 Task: Create a sub task Design and Implement Solution for the task  Migrate website to a new hosting provider in the project AccuTrack , assign it to team member softage.1@softage.net and update the status of the sub task to  On Track  , set the priority of the sub task to Low
Action: Mouse moved to (60, 241)
Screenshot: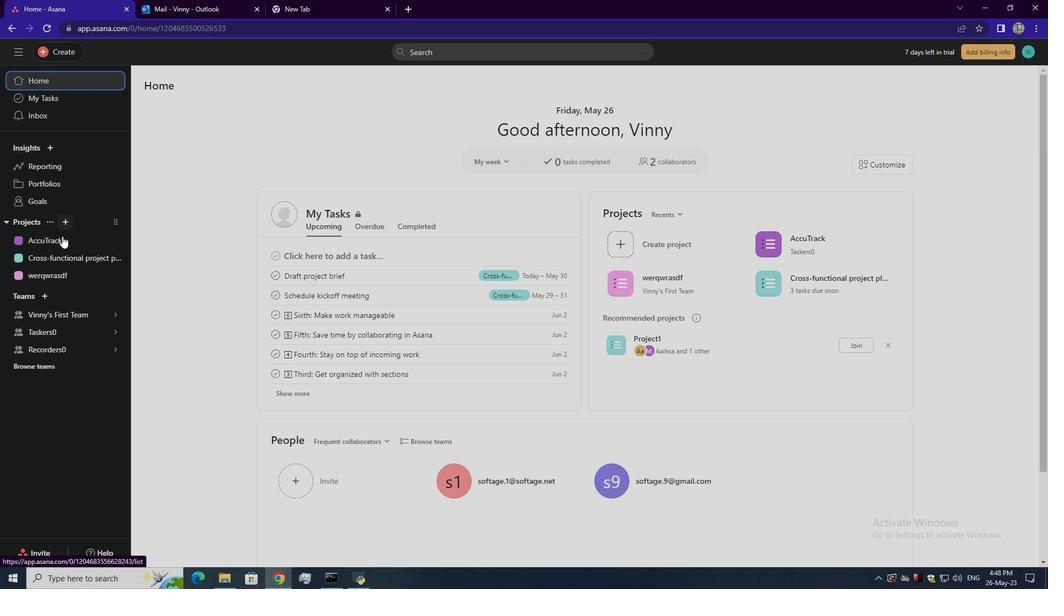 
Action: Mouse pressed left at (60, 241)
Screenshot: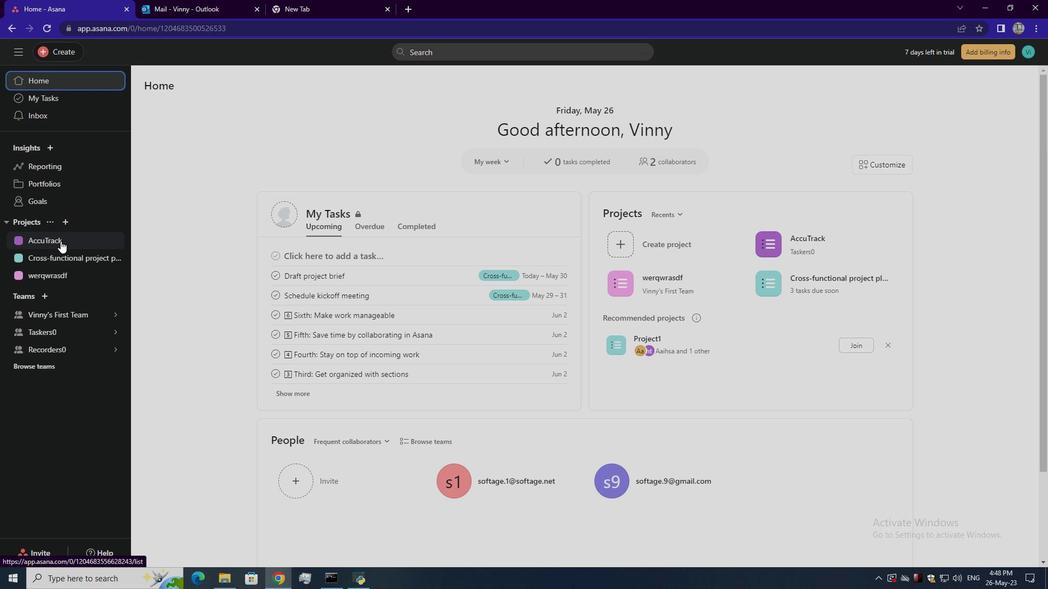 
Action: Mouse moved to (730, 218)
Screenshot: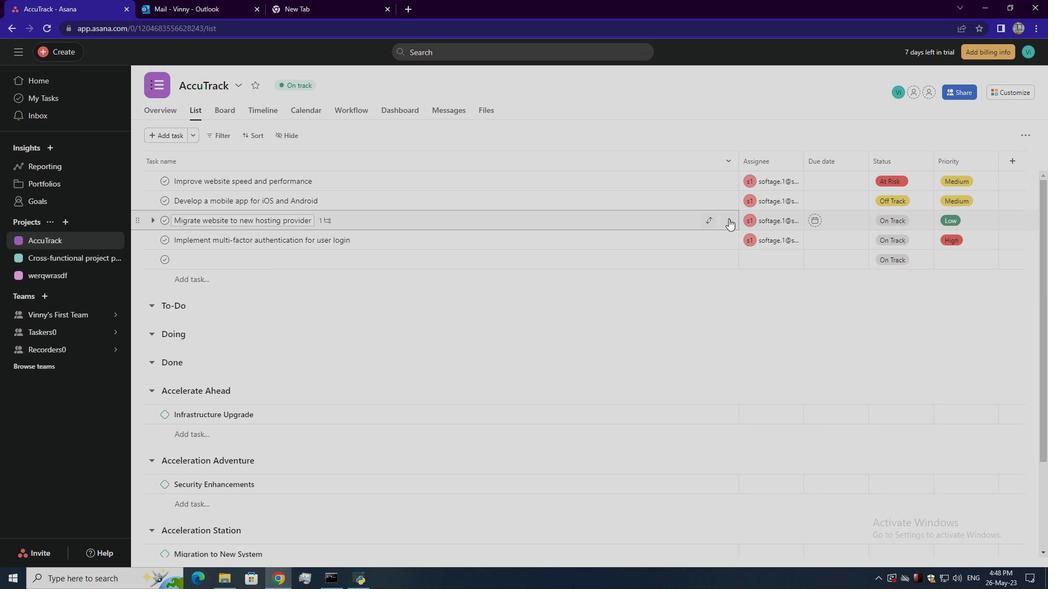 
Action: Mouse pressed left at (730, 218)
Screenshot: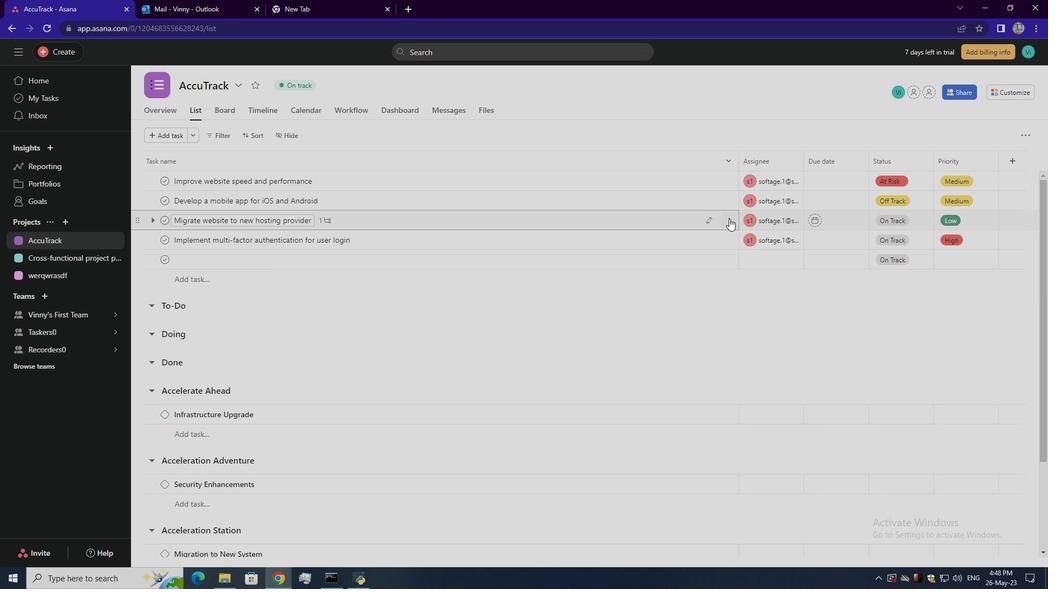 
Action: Mouse moved to (811, 376)
Screenshot: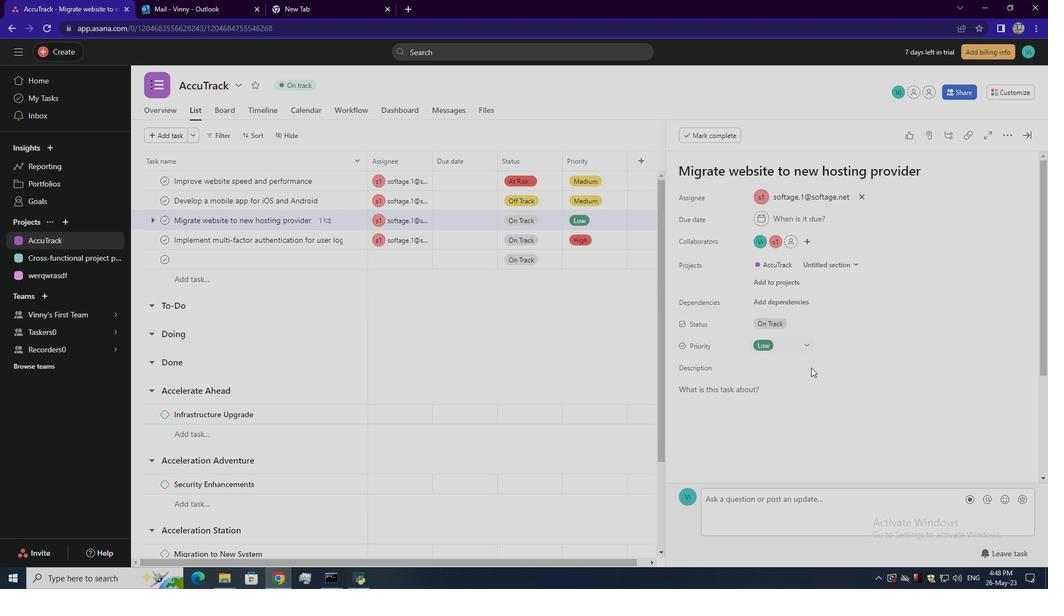 
Action: Mouse scrolled (811, 376) with delta (0, 0)
Screenshot: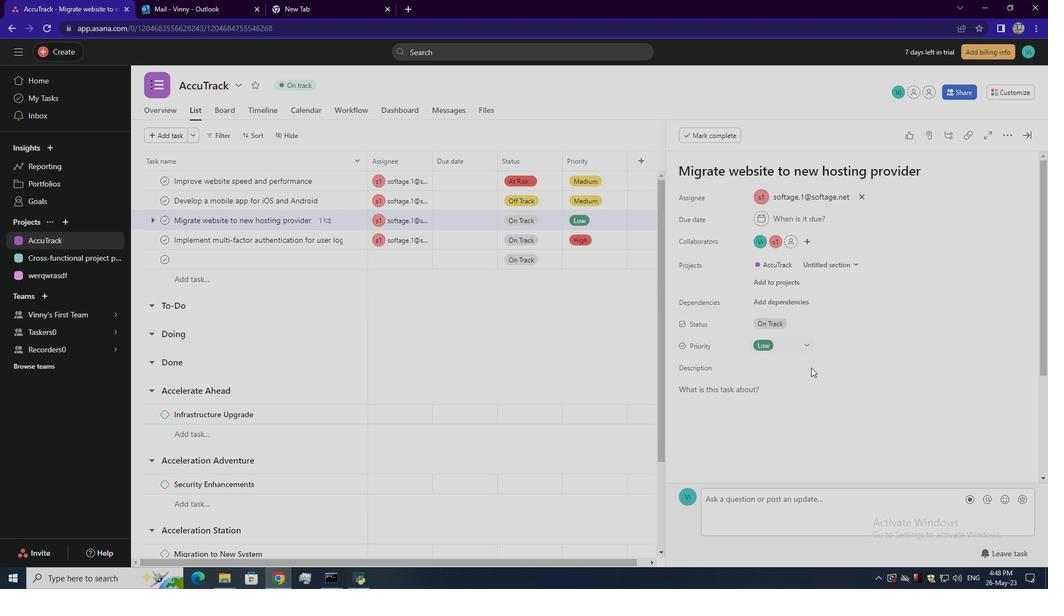 
Action: Mouse scrolled (811, 376) with delta (0, 0)
Screenshot: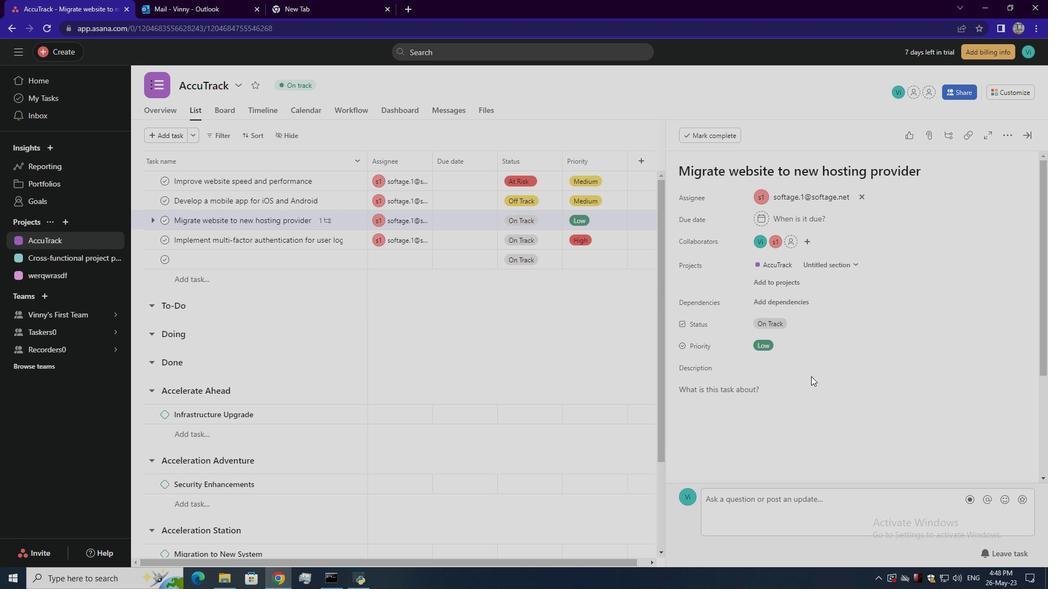 
Action: Mouse scrolled (811, 376) with delta (0, 0)
Screenshot: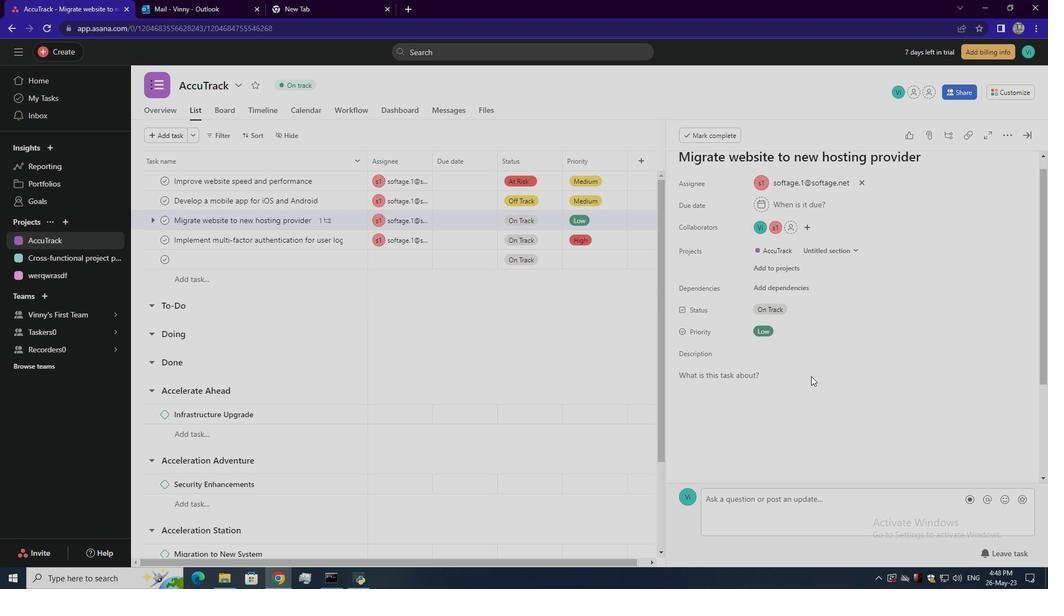 
Action: Mouse moved to (722, 382)
Screenshot: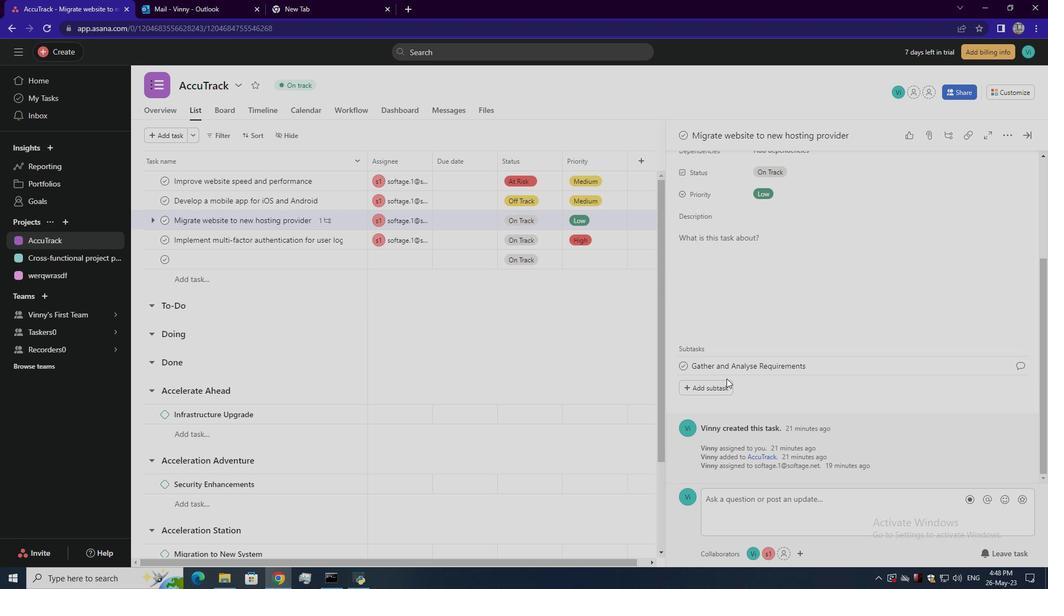 
Action: Mouse pressed left at (722, 382)
Screenshot: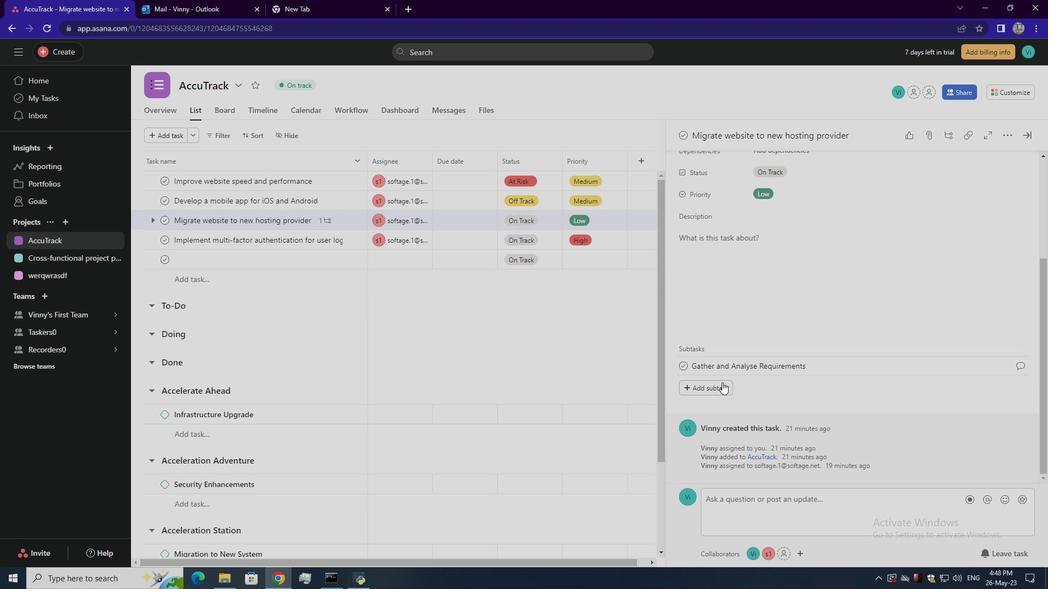 
Action: Mouse moved to (720, 363)
Screenshot: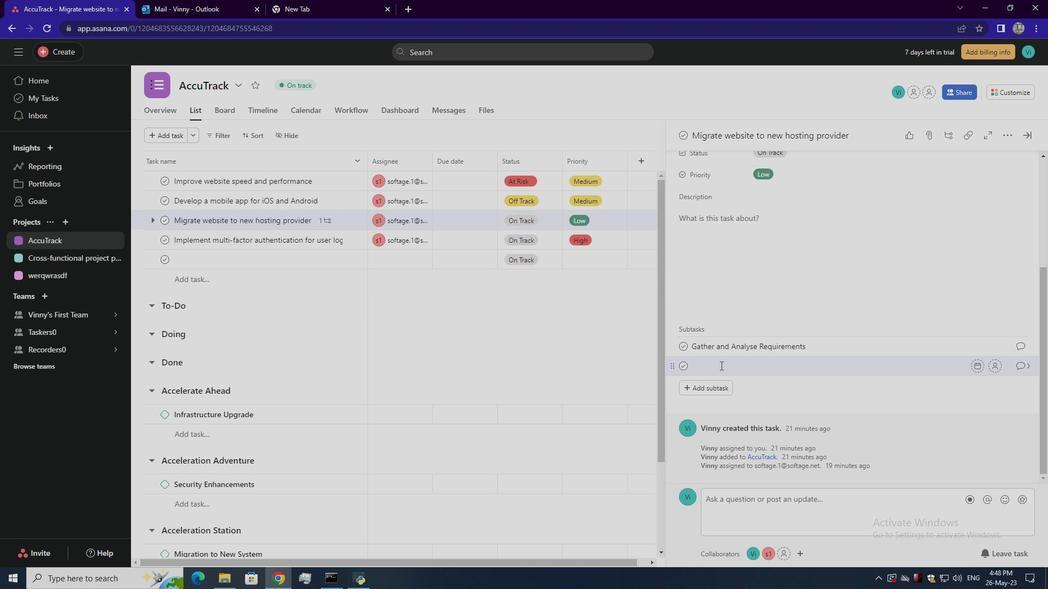 
Action: Mouse pressed left at (720, 363)
Screenshot: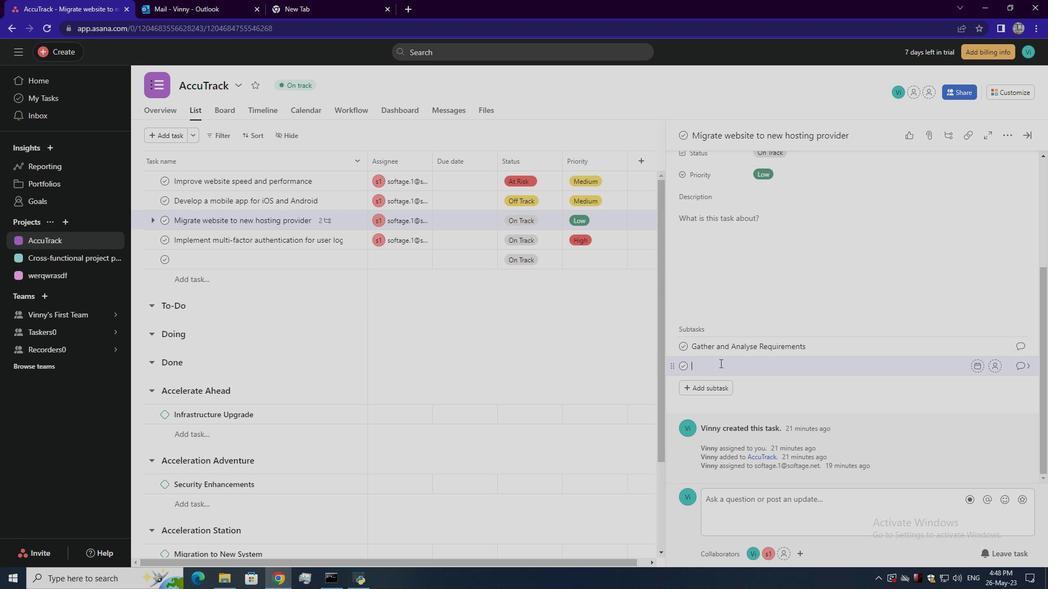 
Action: Mouse moved to (701, 372)
Screenshot: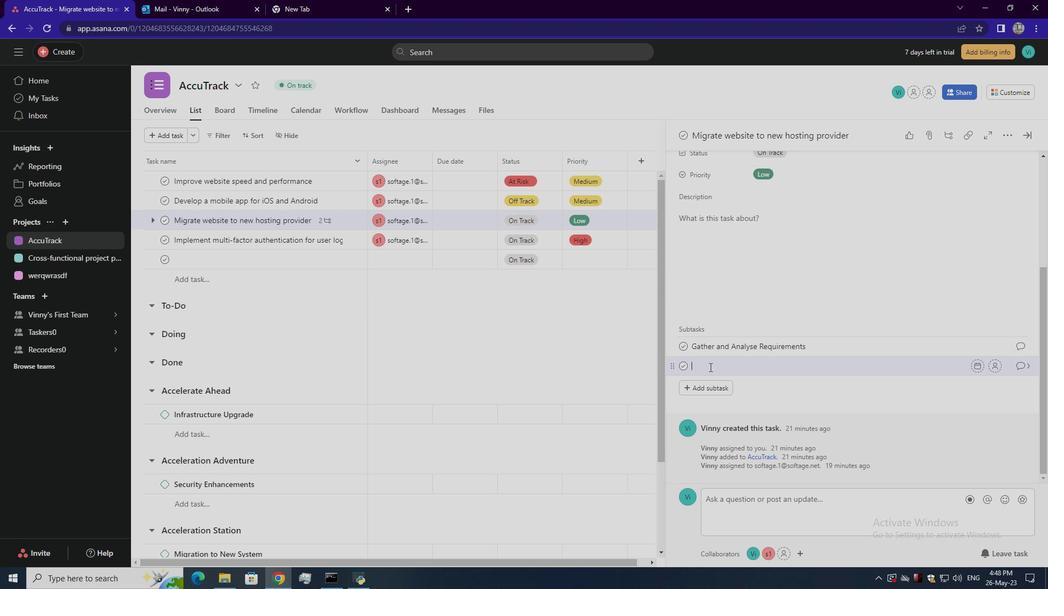 
Action: Key pressed <Key.shift>Design<Key.space>and<Key.space><Key.shift>Implement<Key.space><Key.shift>Solution<Key.enter>
Screenshot: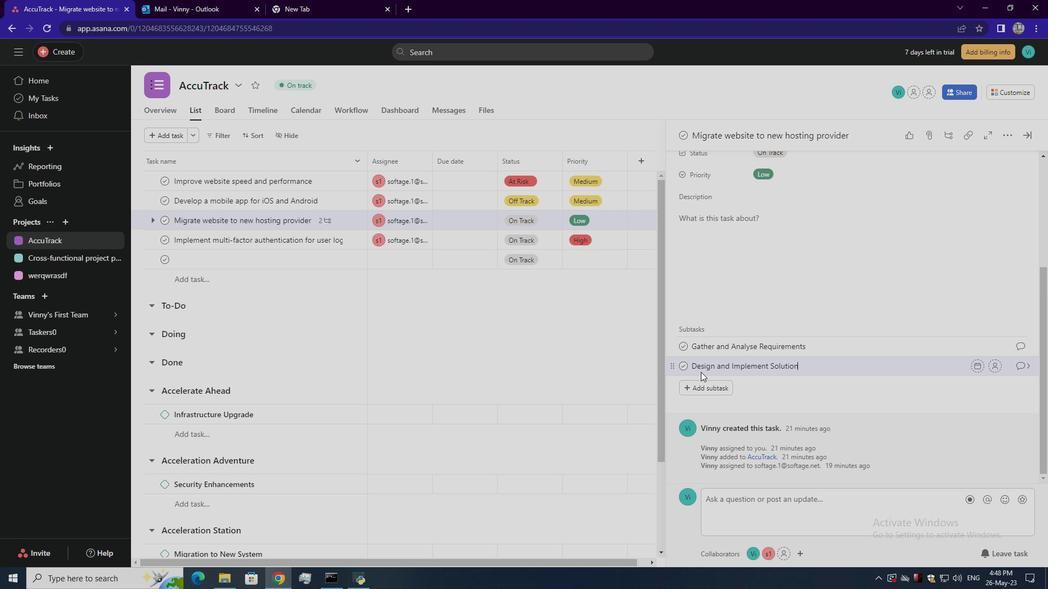 
Action: Mouse moved to (993, 342)
Screenshot: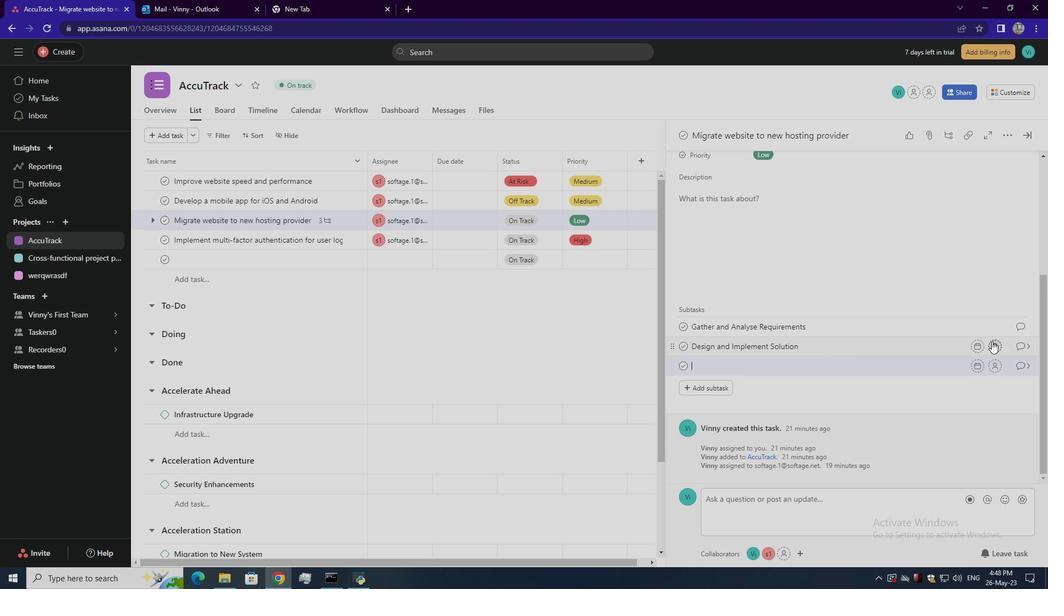 
Action: Mouse pressed left at (993, 342)
Screenshot: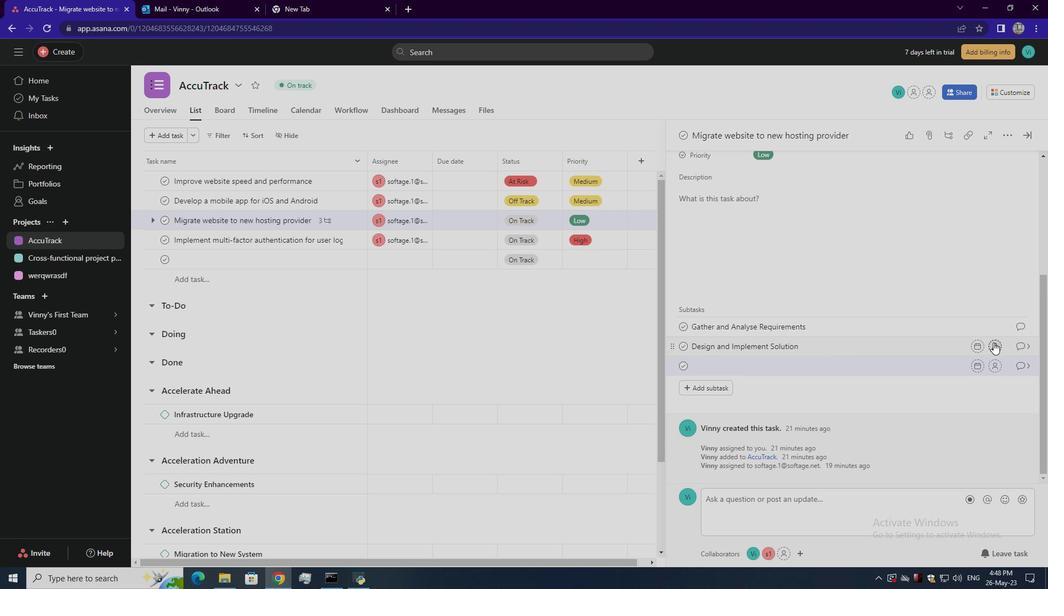 
Action: Mouse moved to (996, 365)
Screenshot: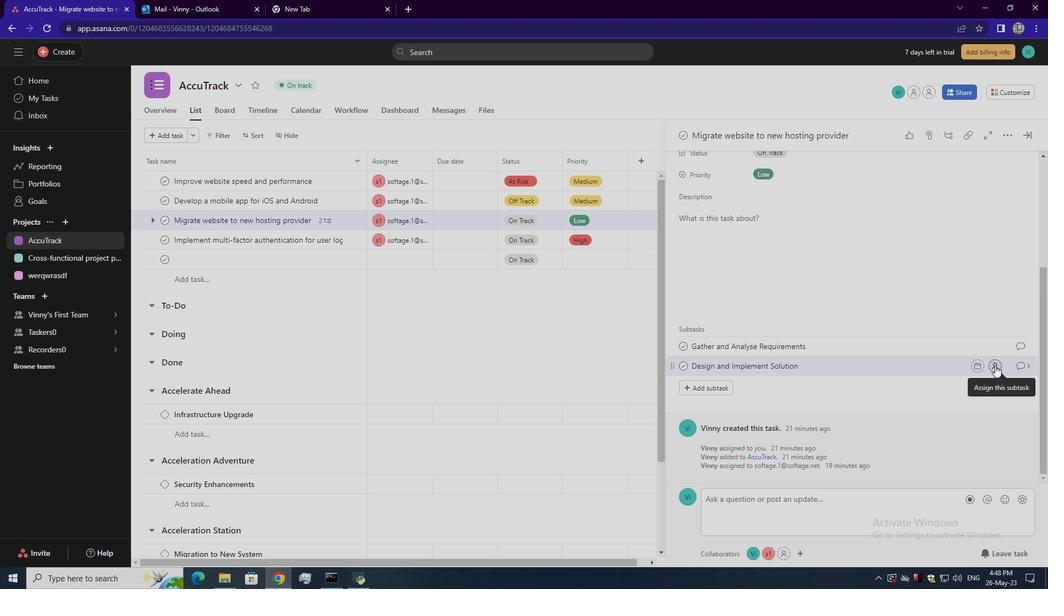 
Action: Mouse pressed left at (996, 365)
Screenshot: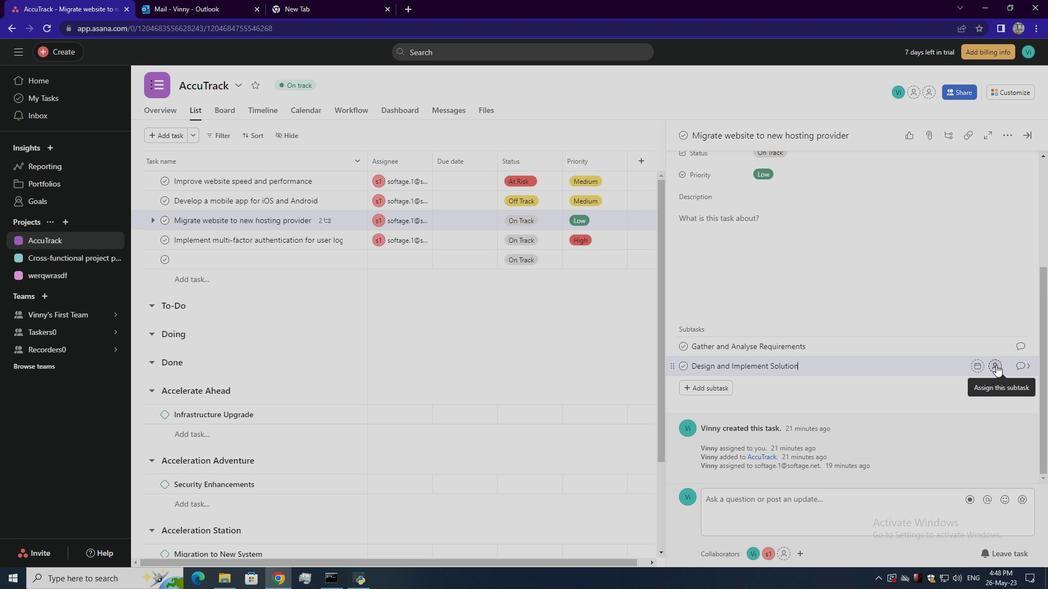 
Action: Mouse moved to (885, 455)
Screenshot: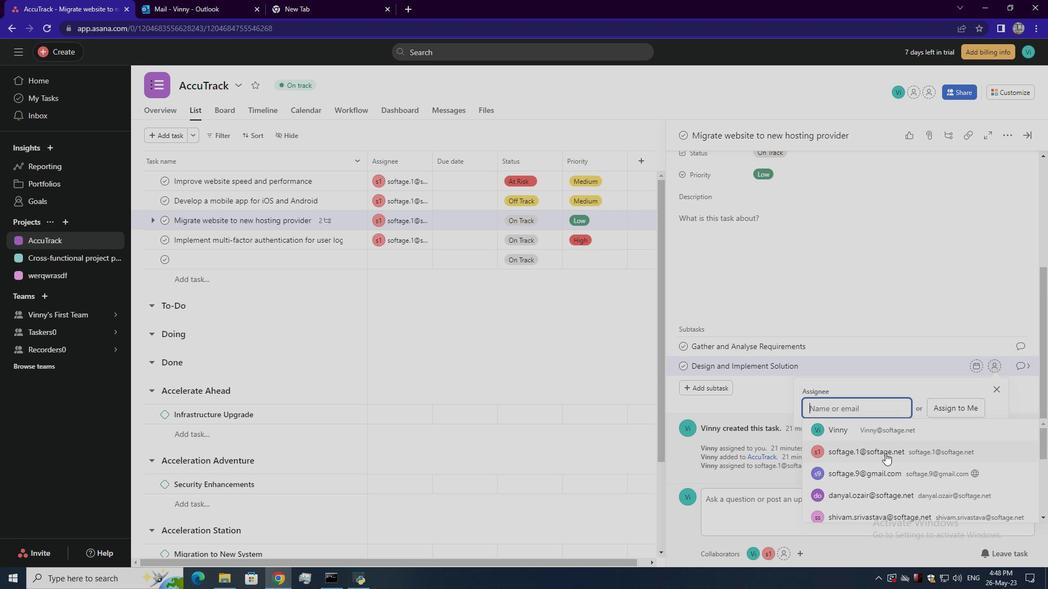 
Action: Mouse pressed left at (885, 455)
Screenshot: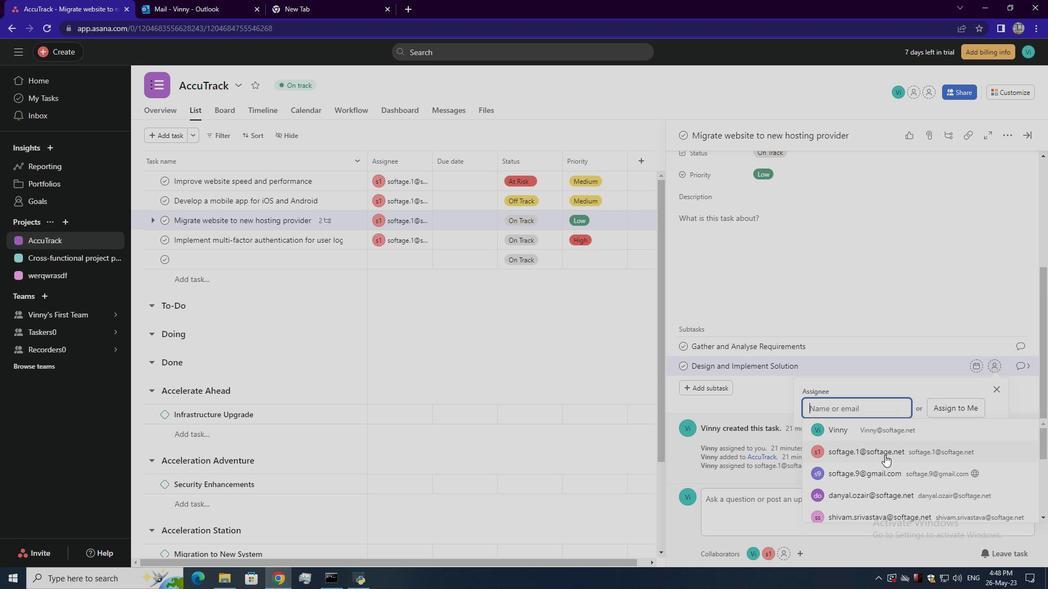 
Action: Mouse moved to (1021, 368)
Screenshot: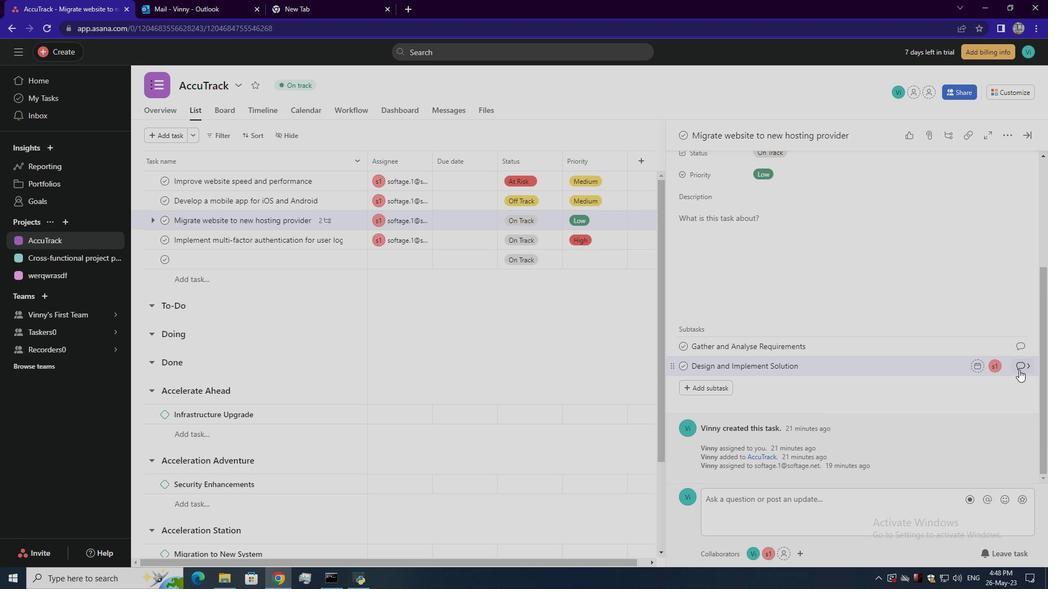 
Action: Mouse pressed left at (1021, 368)
Screenshot: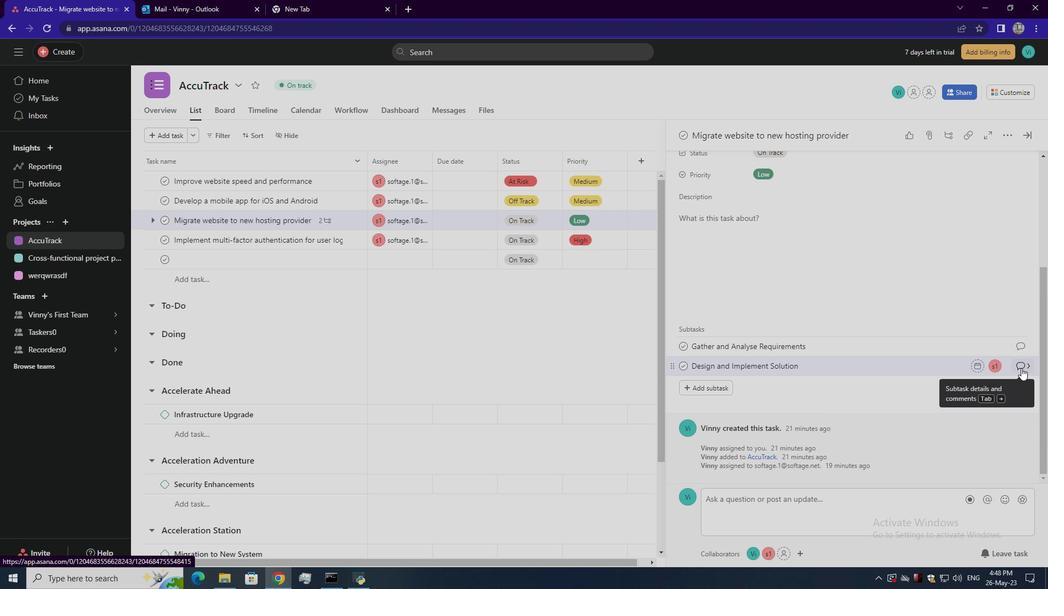 
Action: Mouse moved to (719, 313)
Screenshot: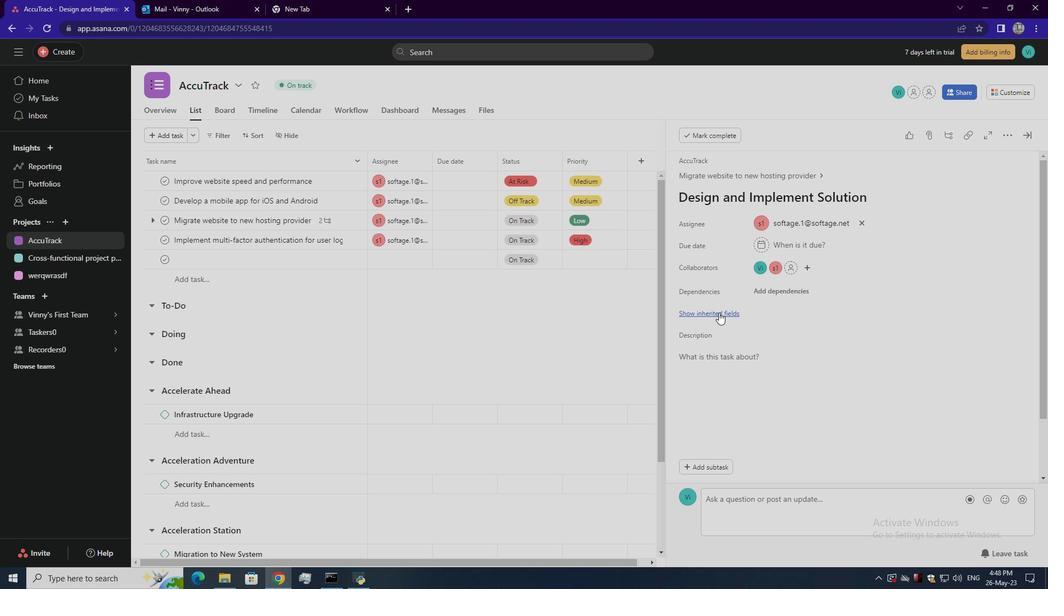 
Action: Mouse pressed left at (719, 313)
Screenshot: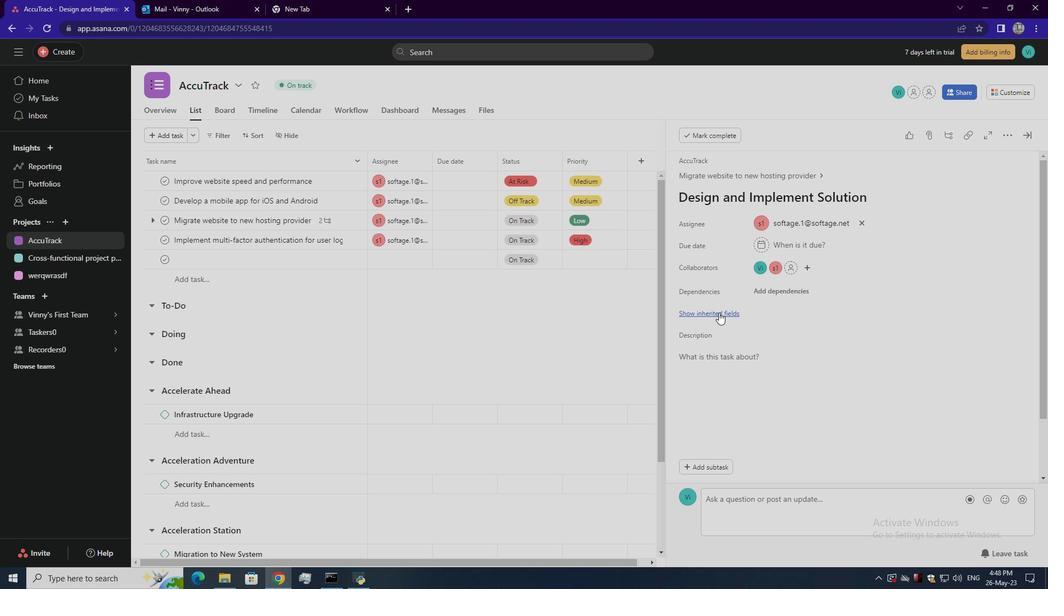 
Action: Mouse moved to (765, 334)
Screenshot: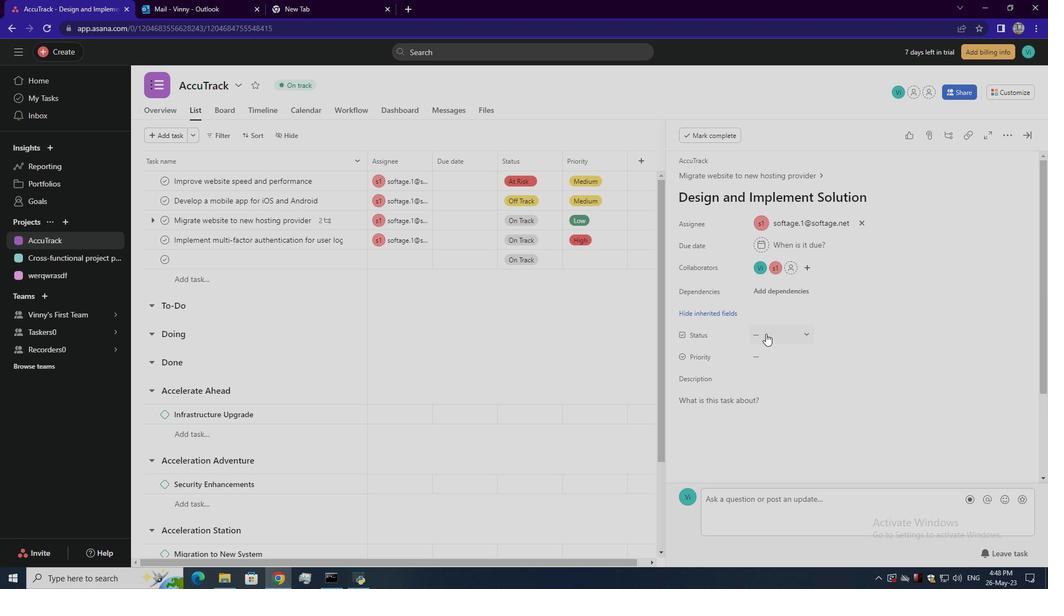 
Action: Mouse pressed left at (765, 334)
Screenshot: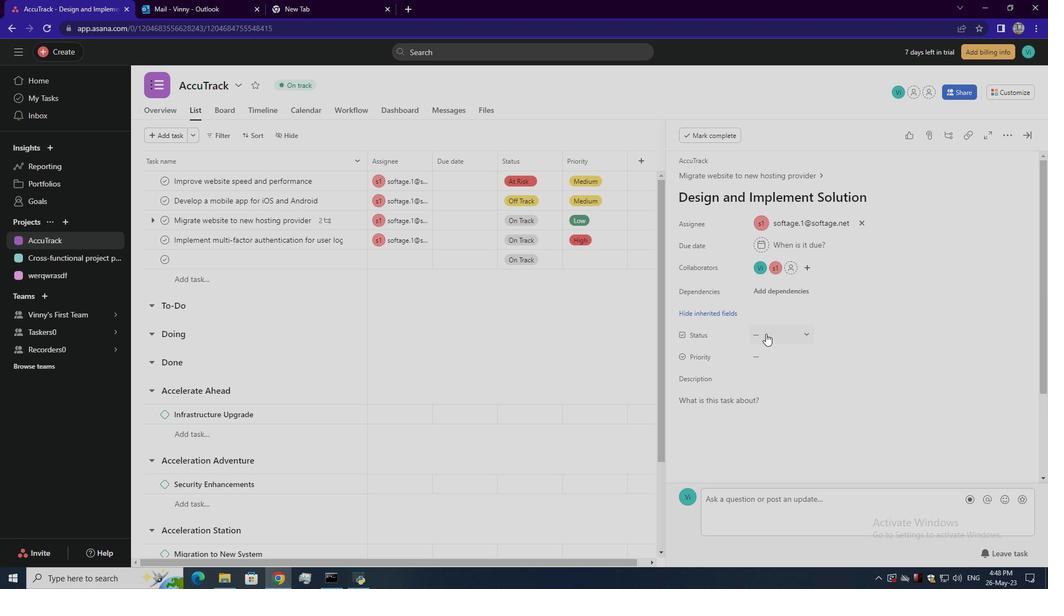
Action: Mouse moved to (780, 354)
Screenshot: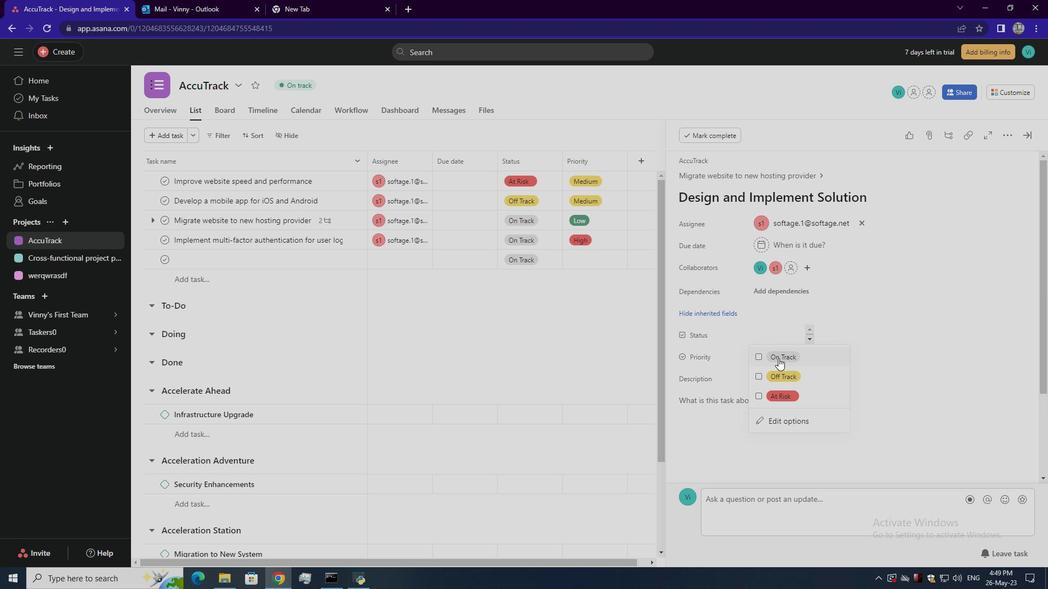 
Action: Mouse pressed left at (780, 354)
Screenshot: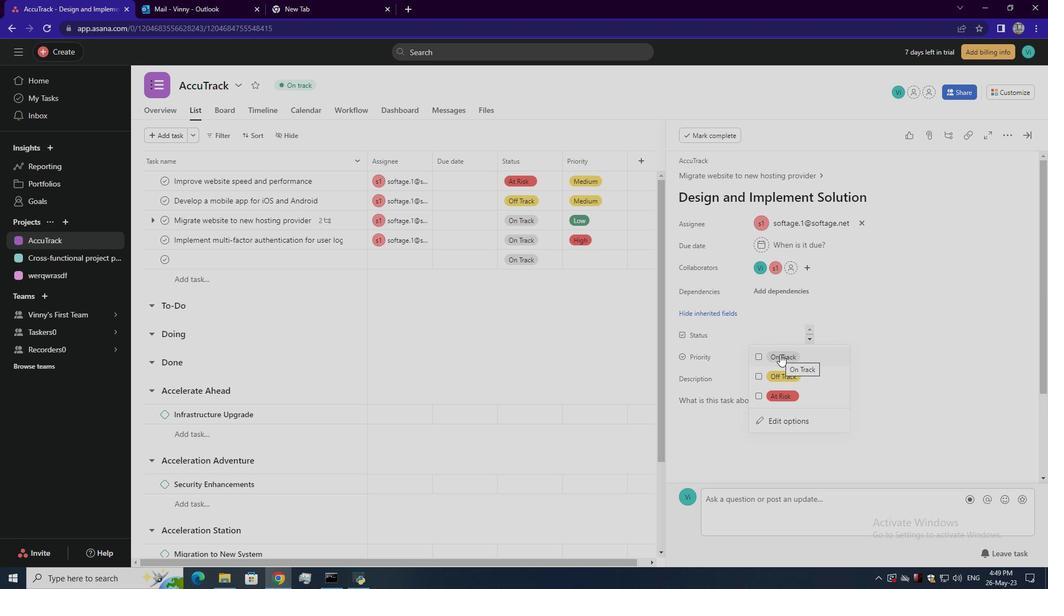 
Action: Mouse moved to (883, 342)
Screenshot: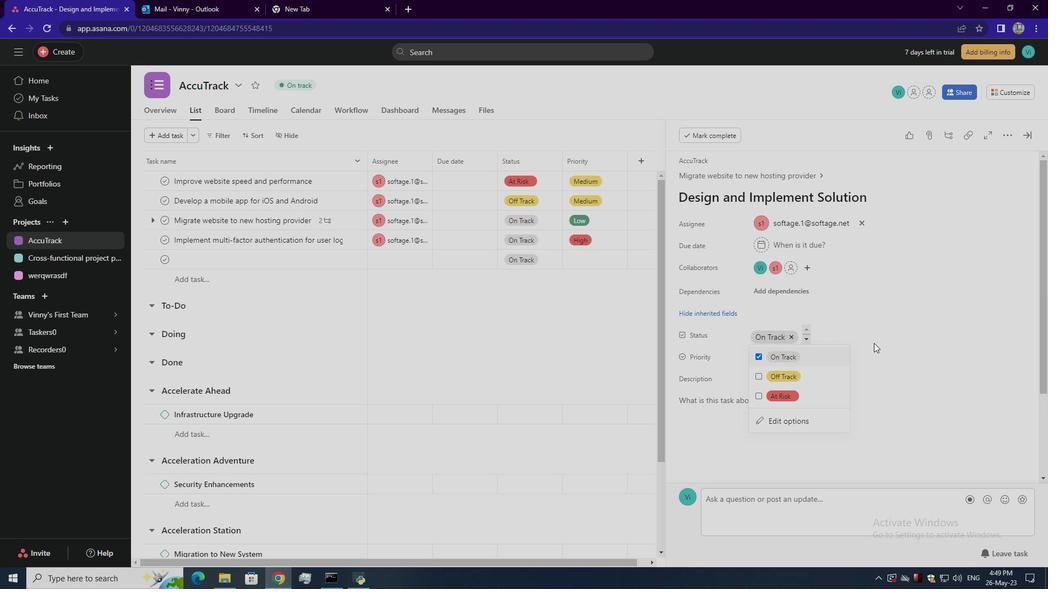 
Action: Mouse pressed left at (883, 342)
Screenshot: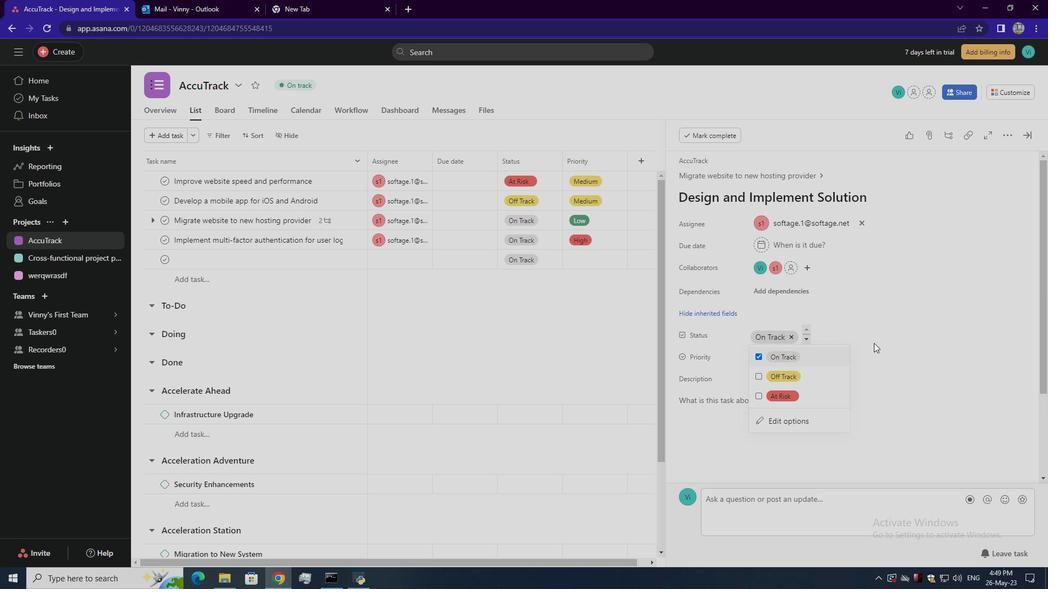 
Action: Mouse moved to (760, 359)
Screenshot: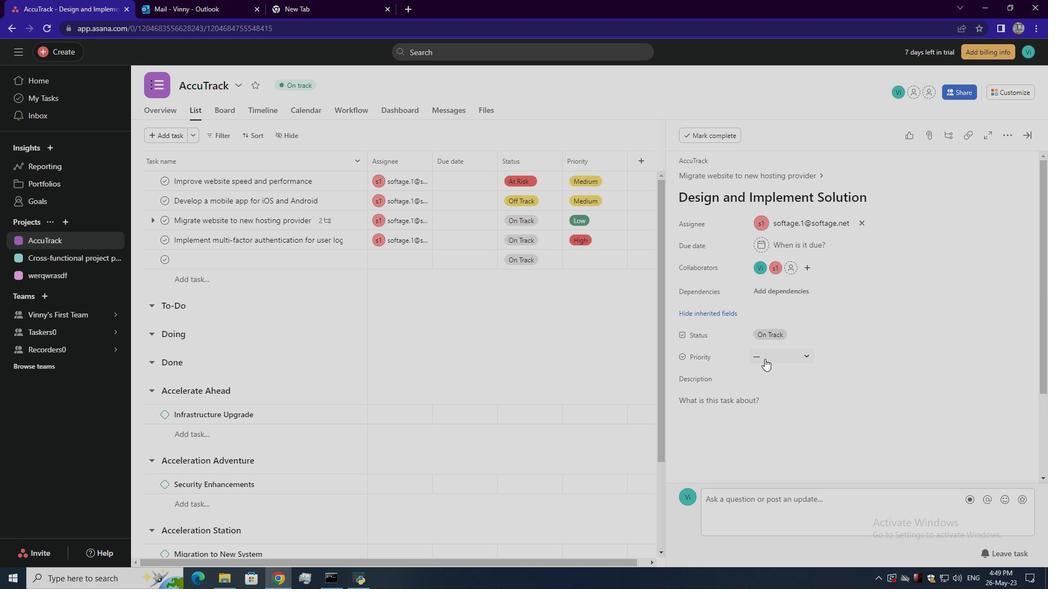 
Action: Mouse pressed left at (760, 359)
Screenshot: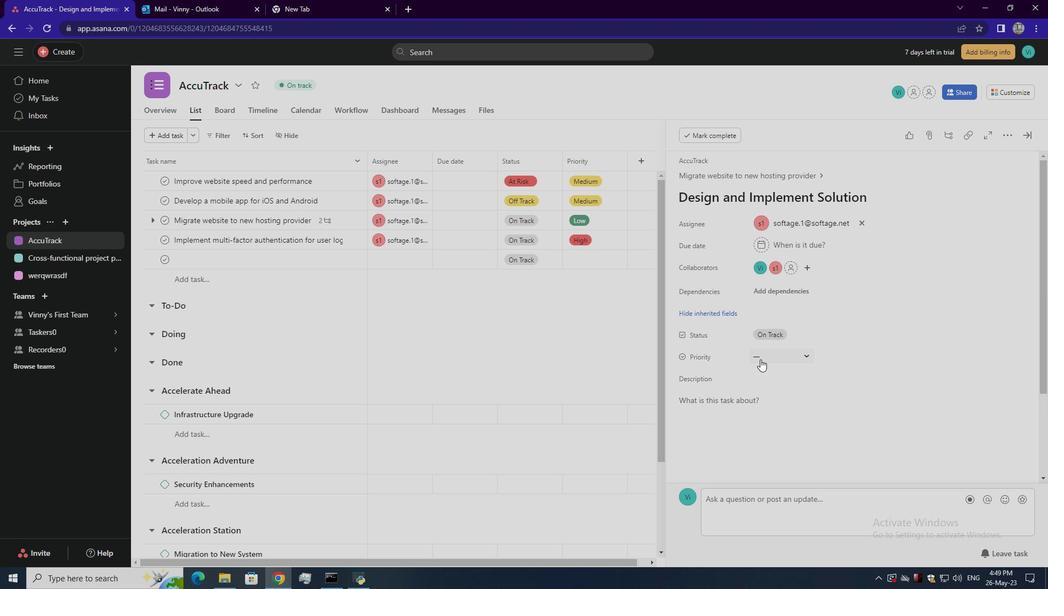 
Action: Mouse moved to (783, 431)
Screenshot: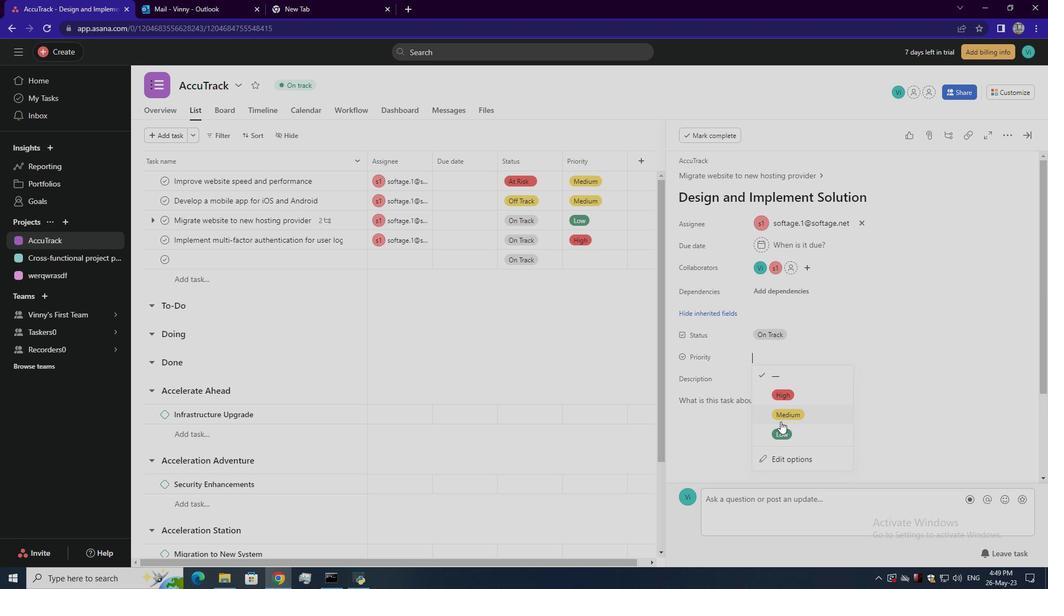 
Action: Mouse pressed left at (783, 431)
Screenshot: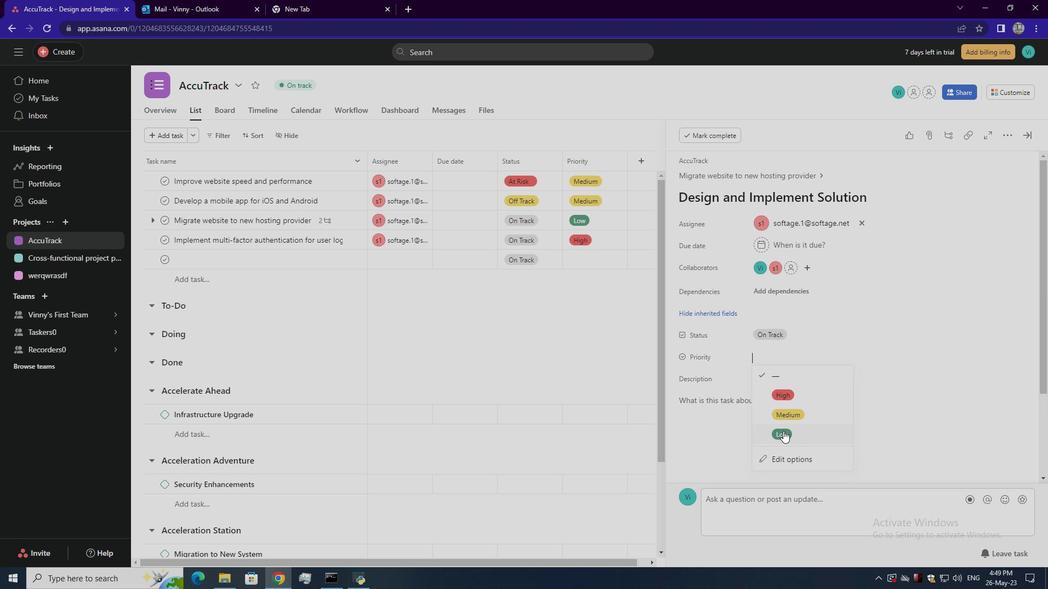 
Action: Mouse moved to (807, 417)
Screenshot: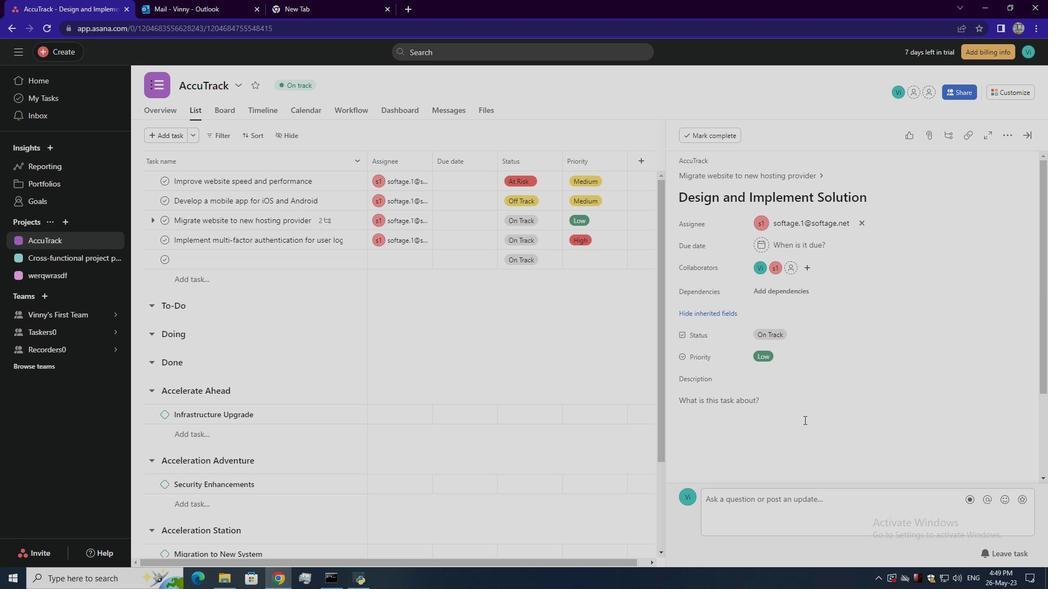 
